 Task: Add Sprouts Veggie Straws to the cart.
Action: Mouse moved to (240, 208)
Screenshot: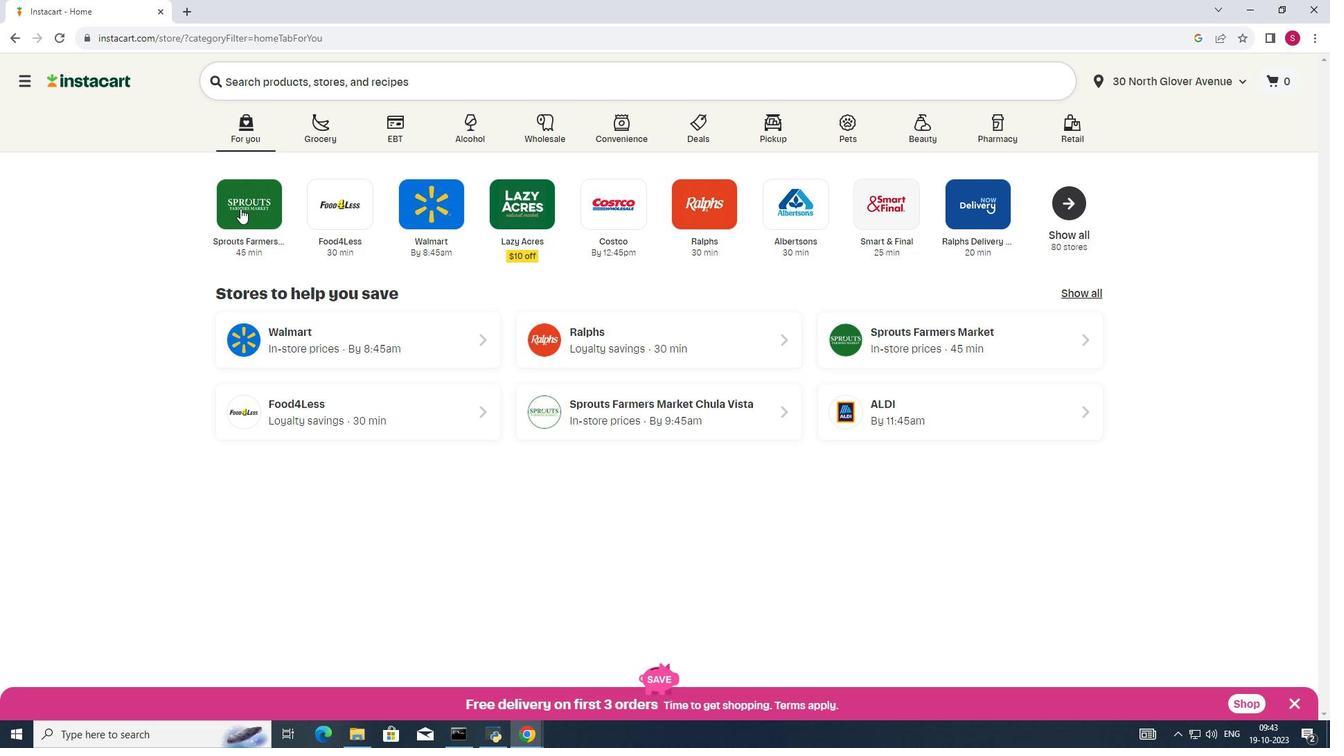 
Action: Mouse pressed left at (240, 208)
Screenshot: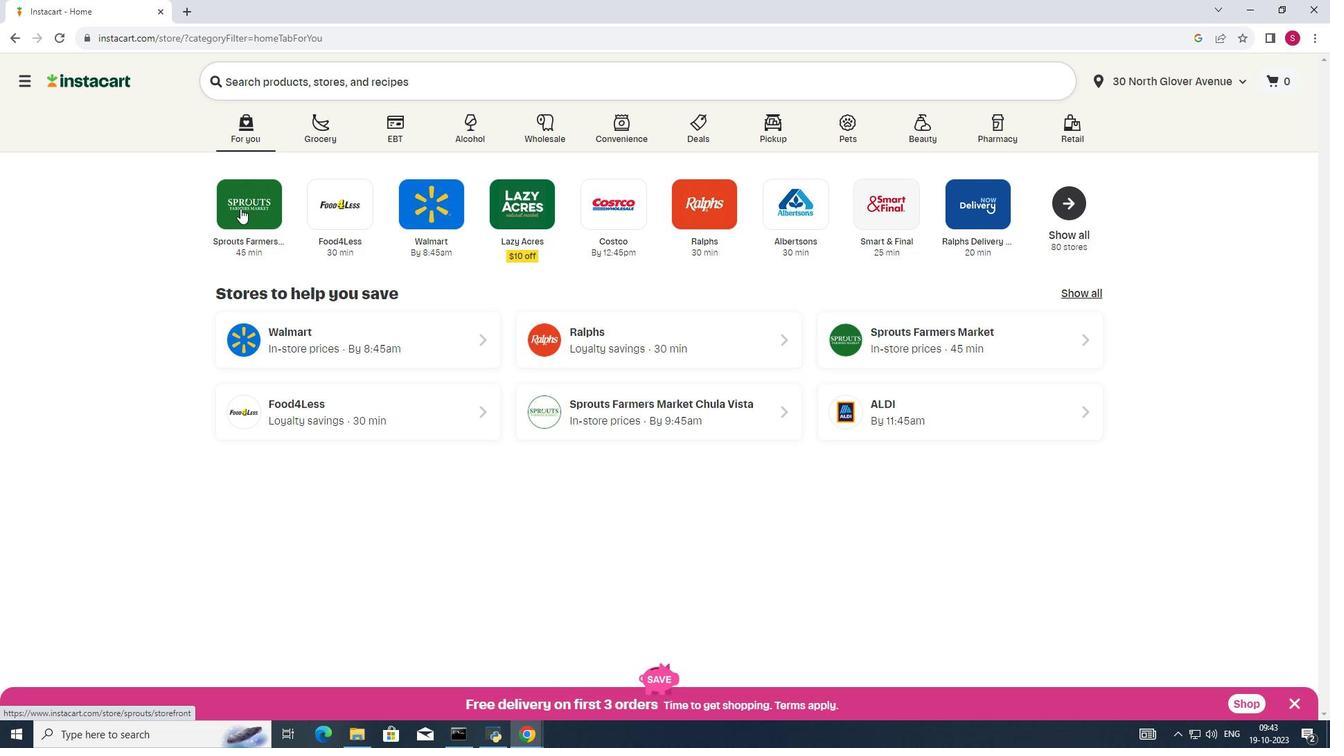
Action: Mouse moved to (77, 479)
Screenshot: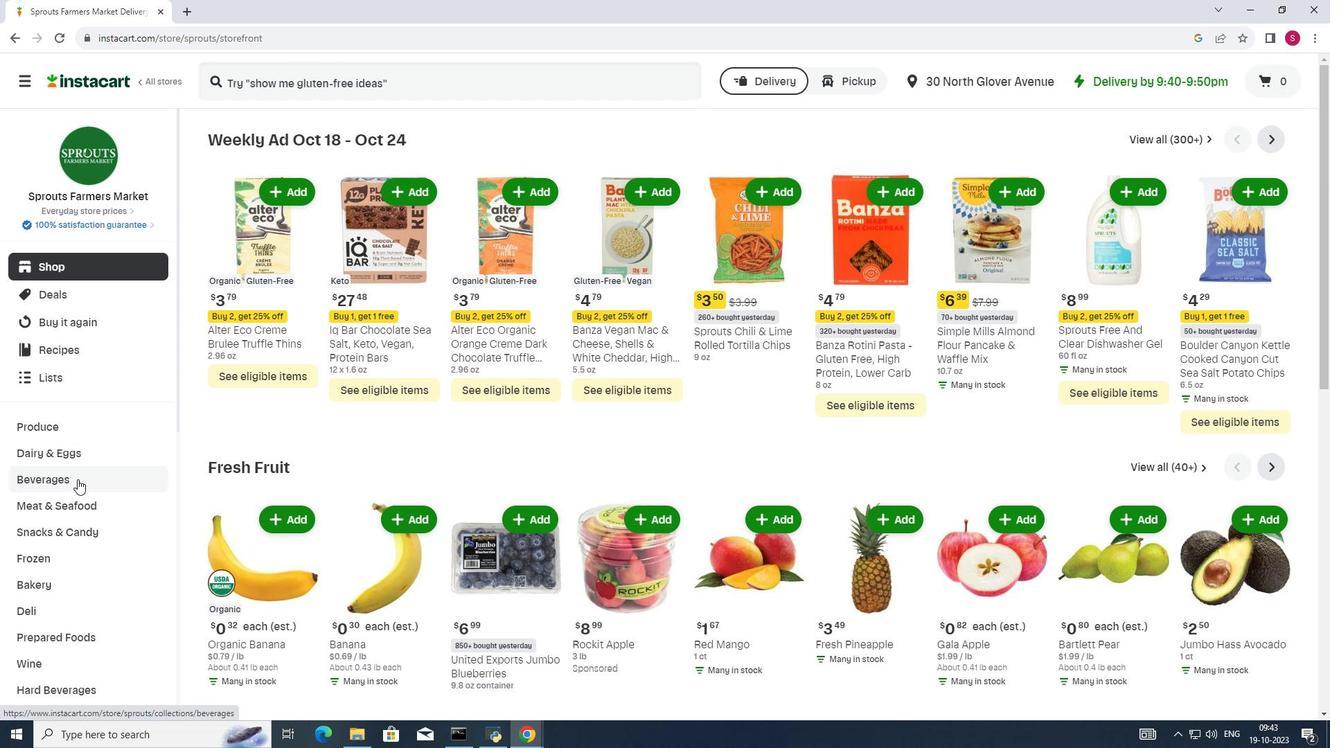 
Action: Mouse scrolled (77, 478) with delta (0, 0)
Screenshot: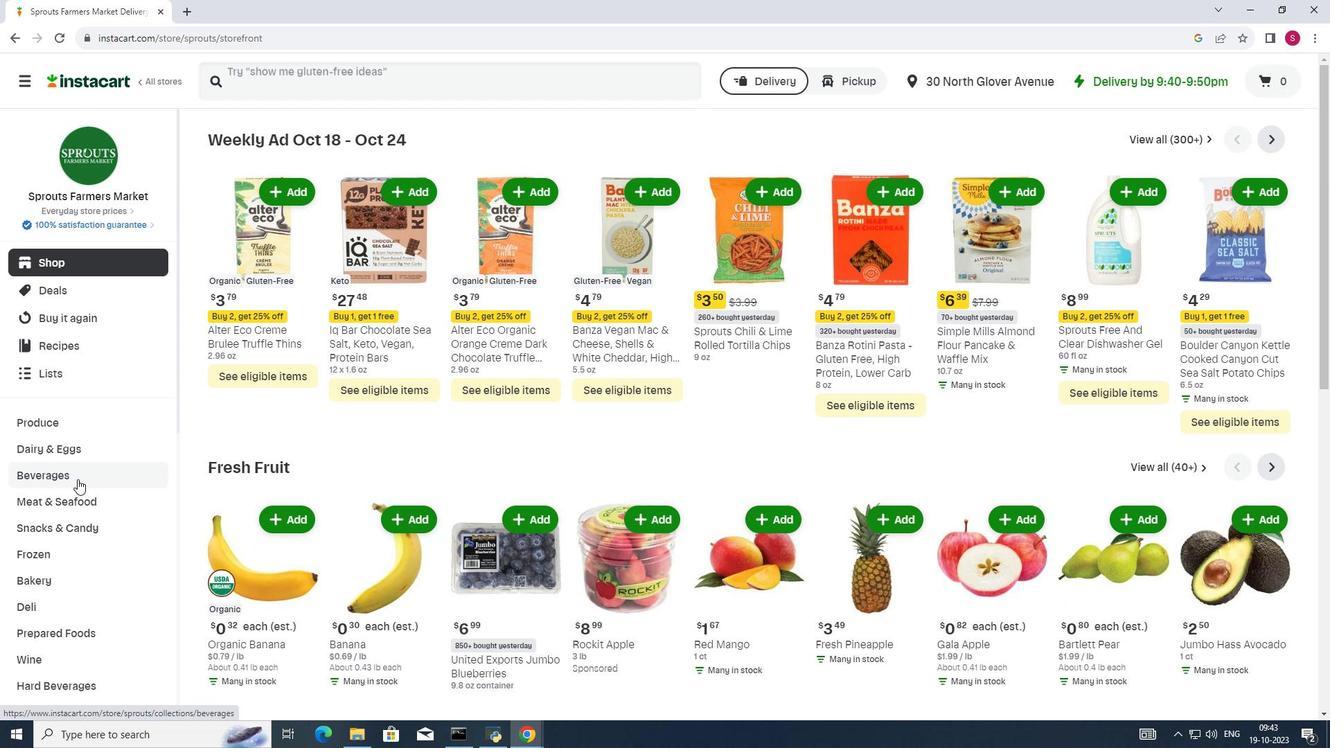 
Action: Mouse moved to (79, 480)
Screenshot: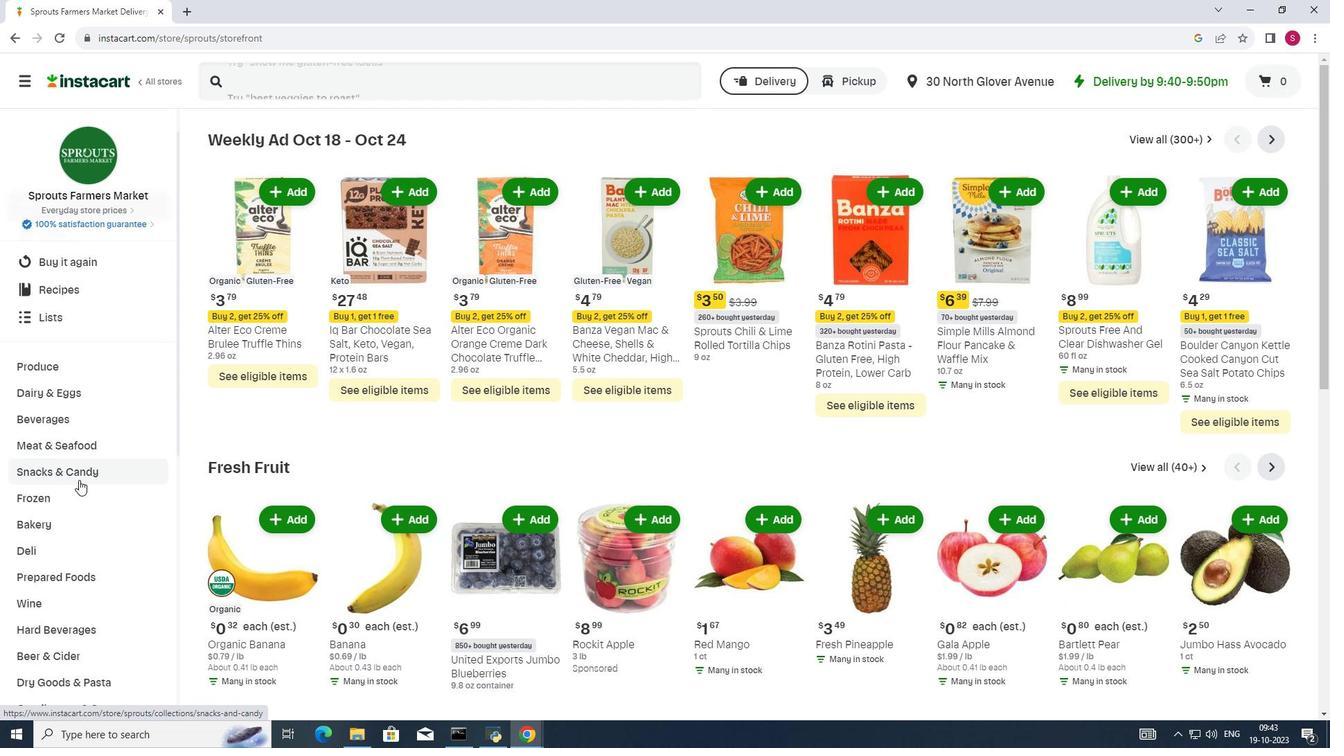 
Action: Mouse scrolled (79, 479) with delta (0, 0)
Screenshot: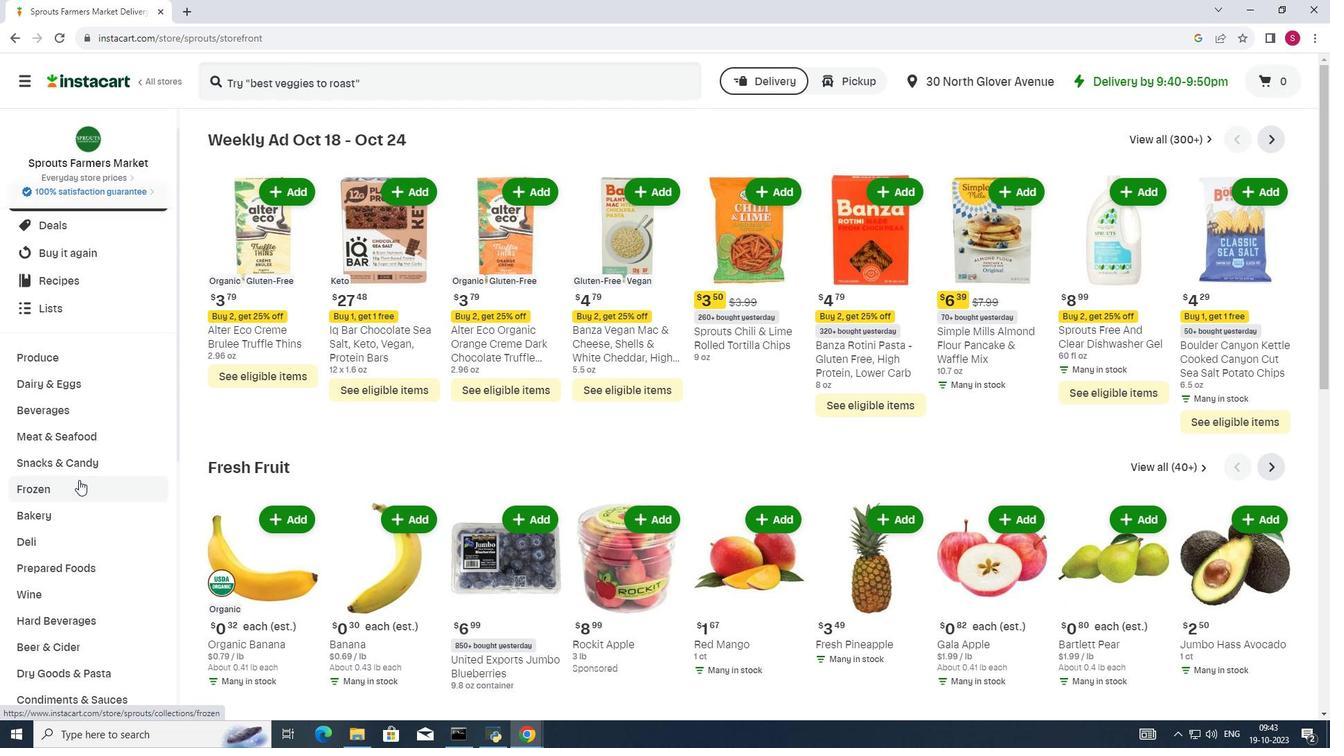 
Action: Mouse moved to (63, 381)
Screenshot: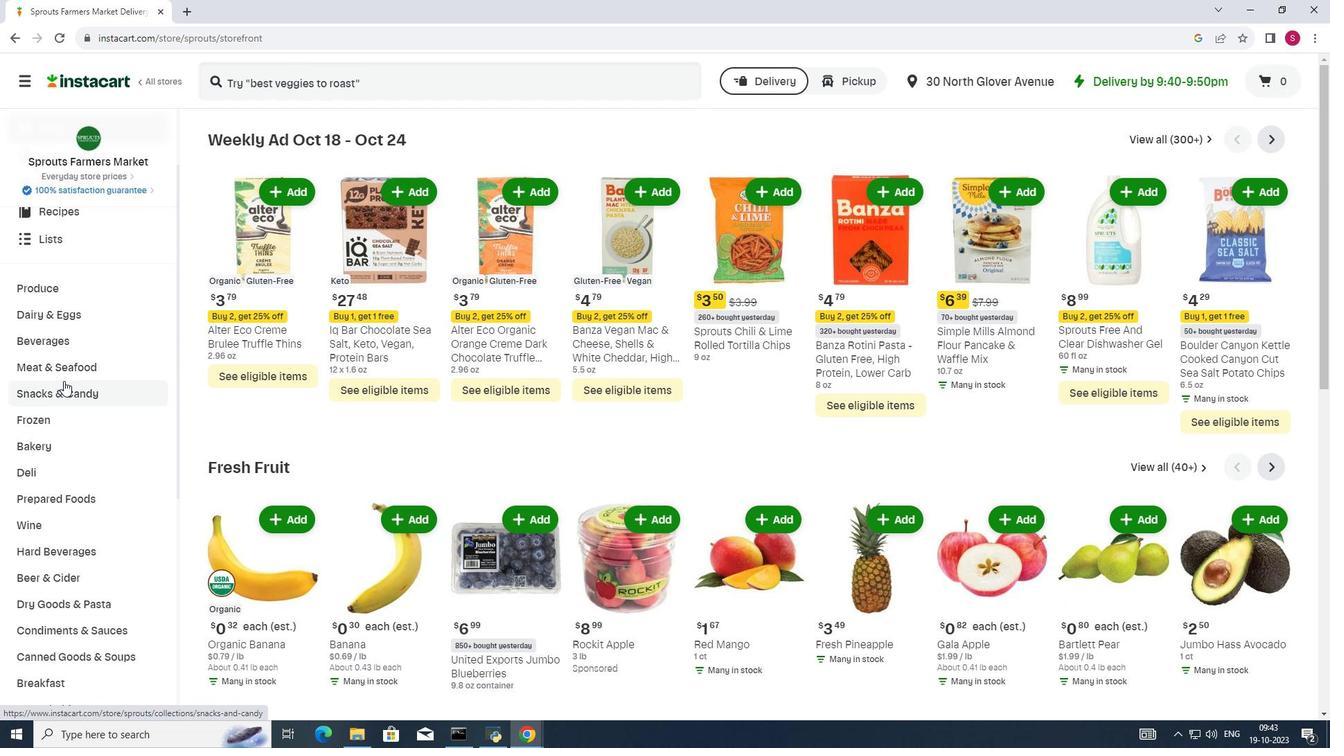 
Action: Mouse pressed left at (63, 381)
Screenshot: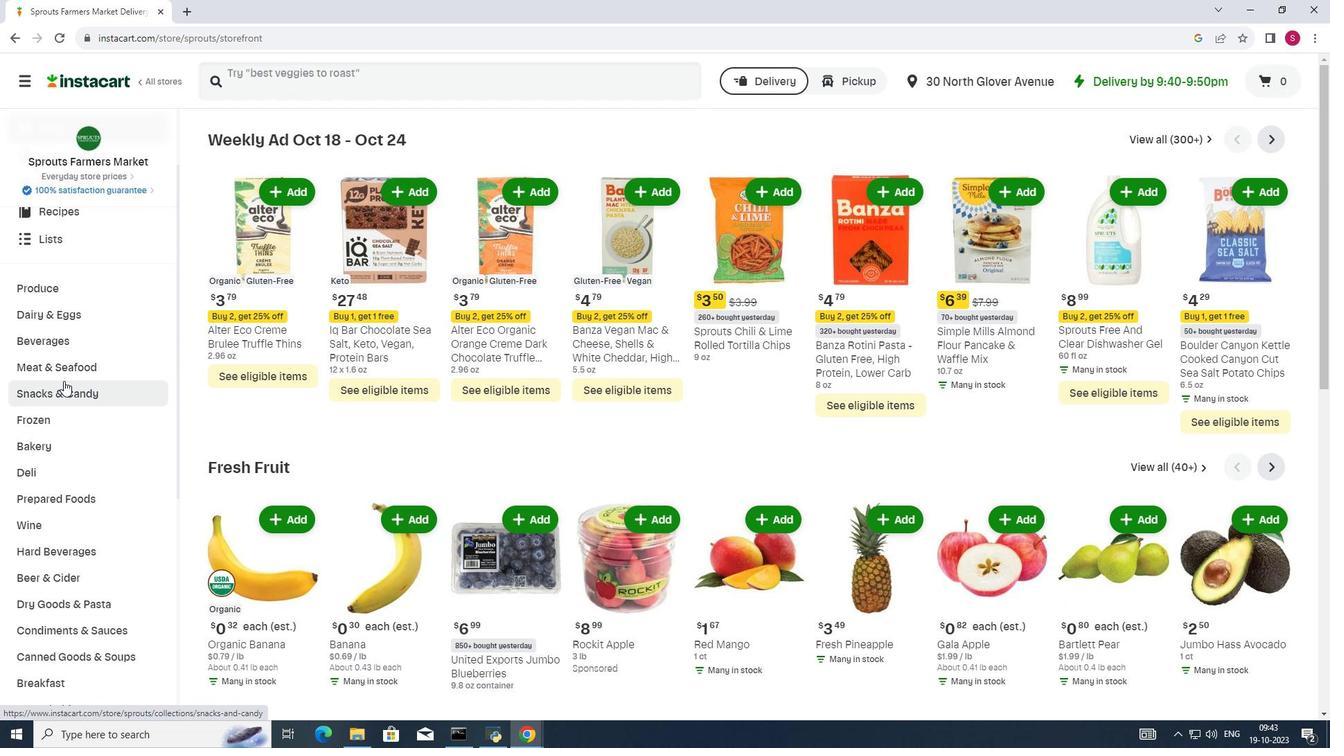 
Action: Mouse moved to (461, 170)
Screenshot: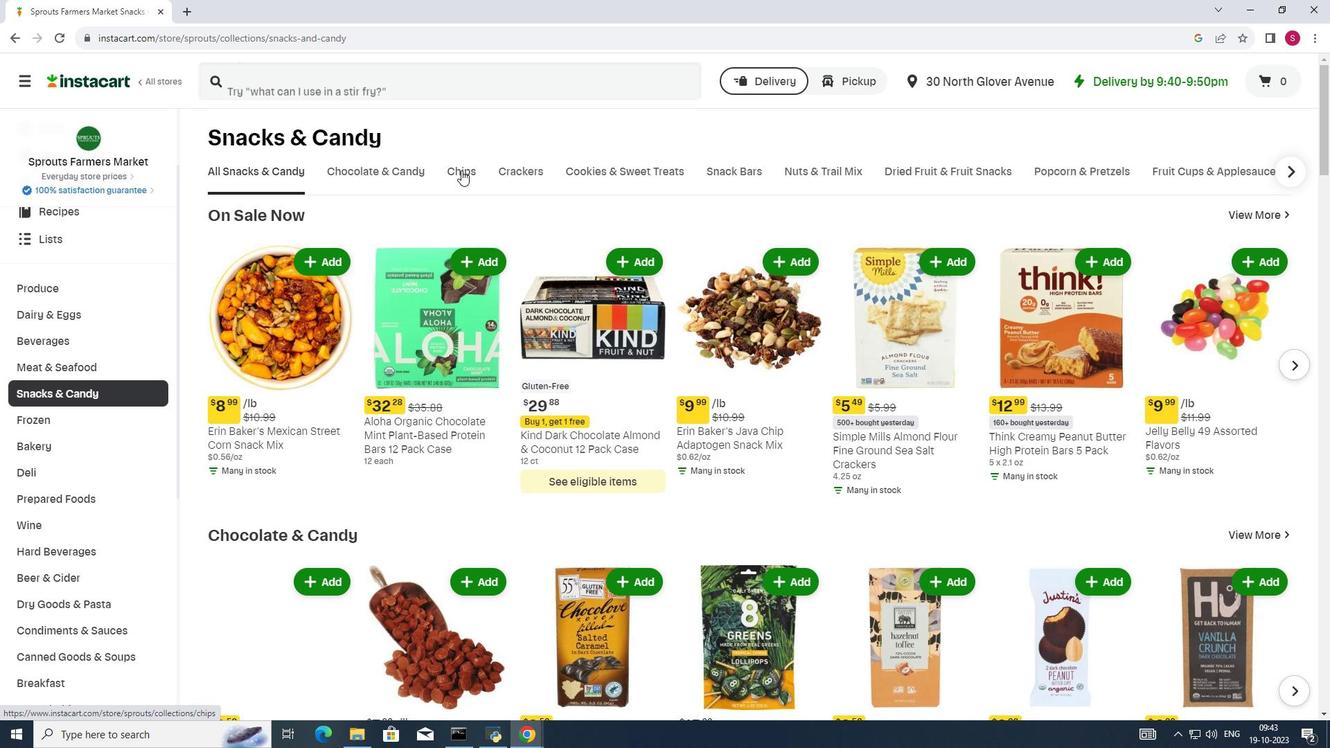 
Action: Mouse pressed left at (461, 170)
Screenshot: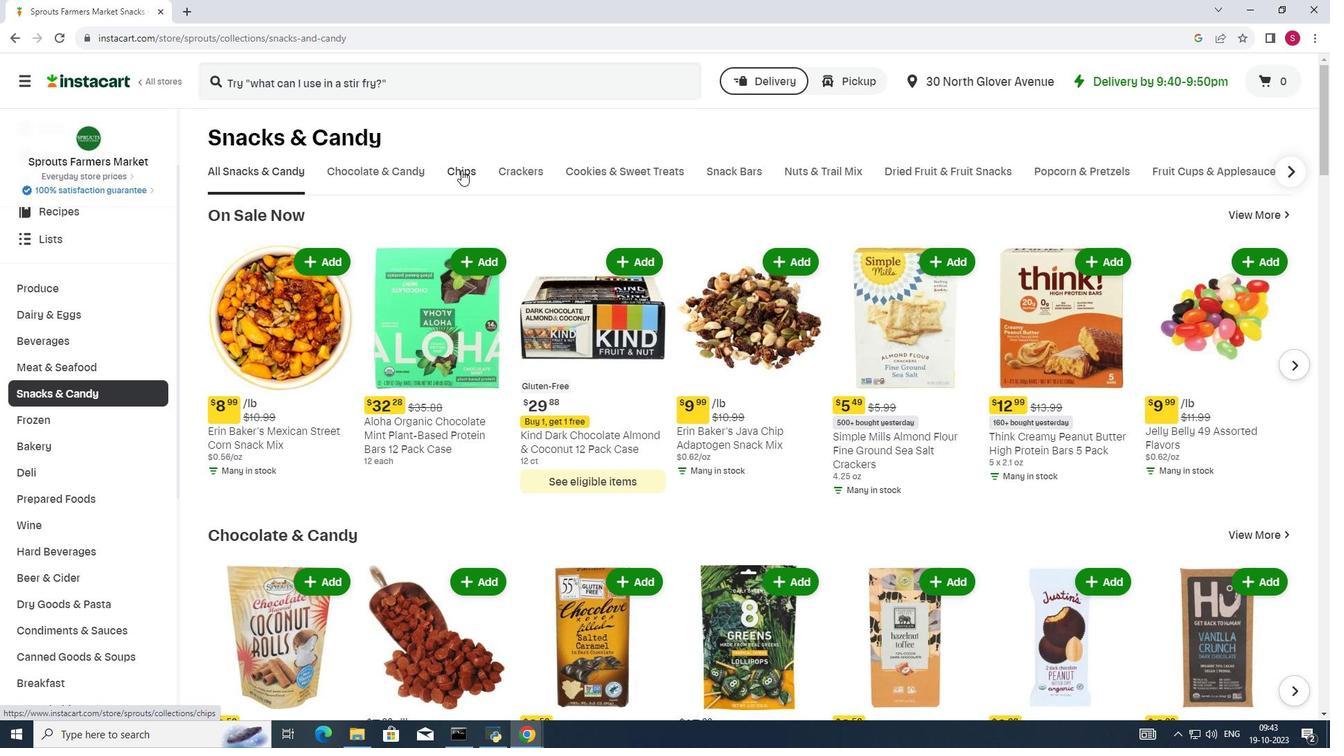 
Action: Mouse moved to (677, 228)
Screenshot: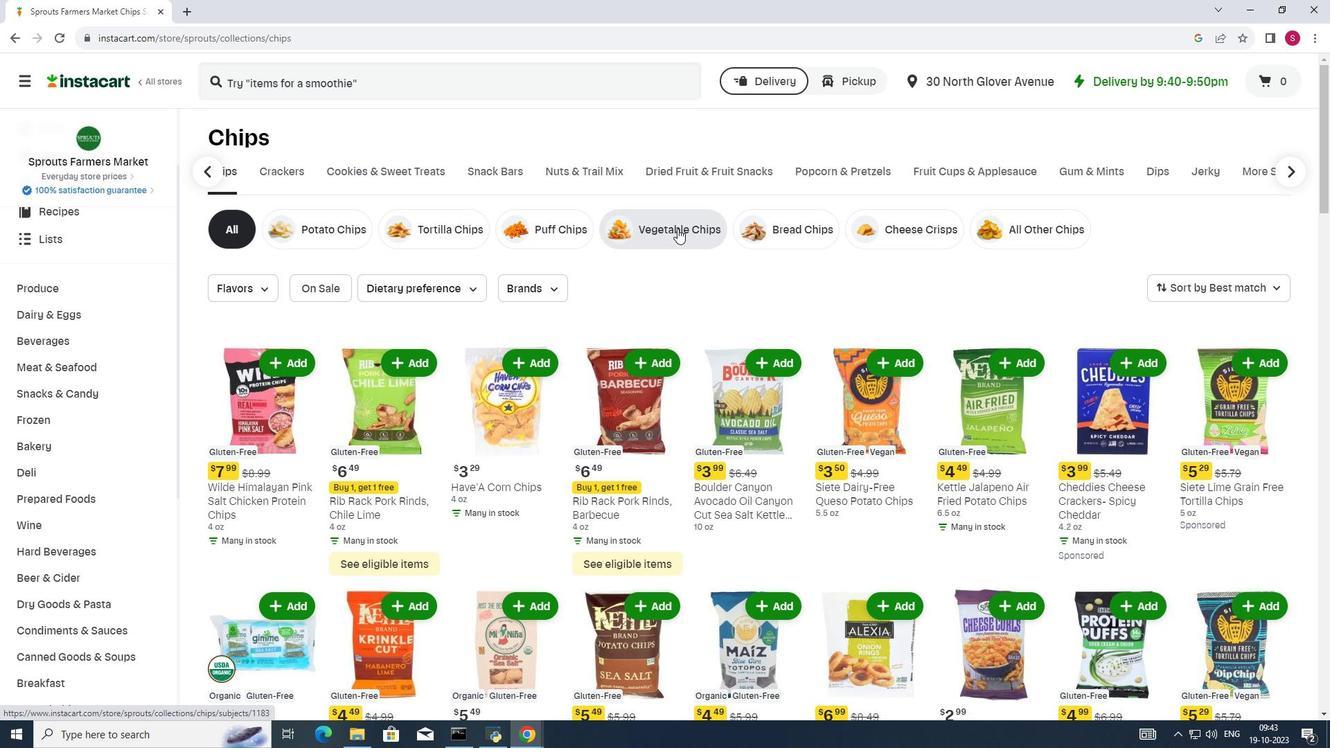 
Action: Mouse pressed left at (677, 228)
Screenshot: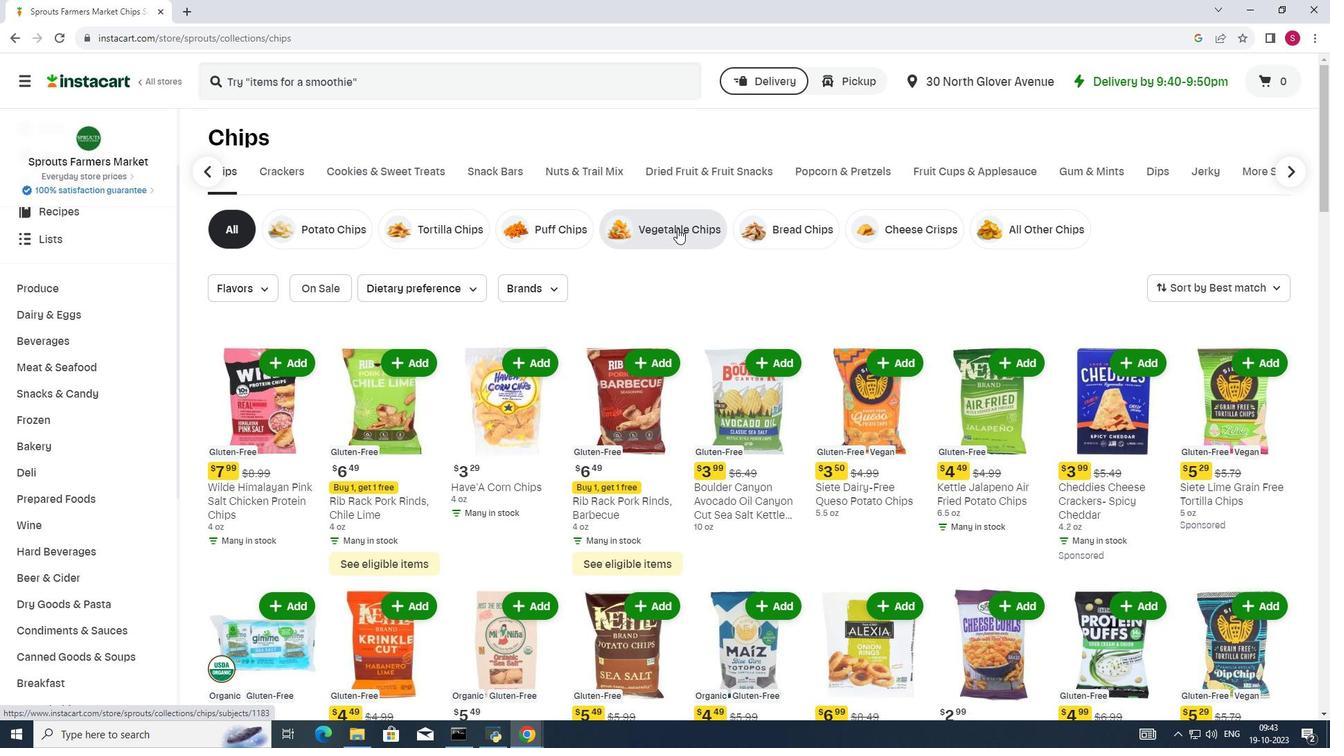
Action: Mouse moved to (719, 412)
Screenshot: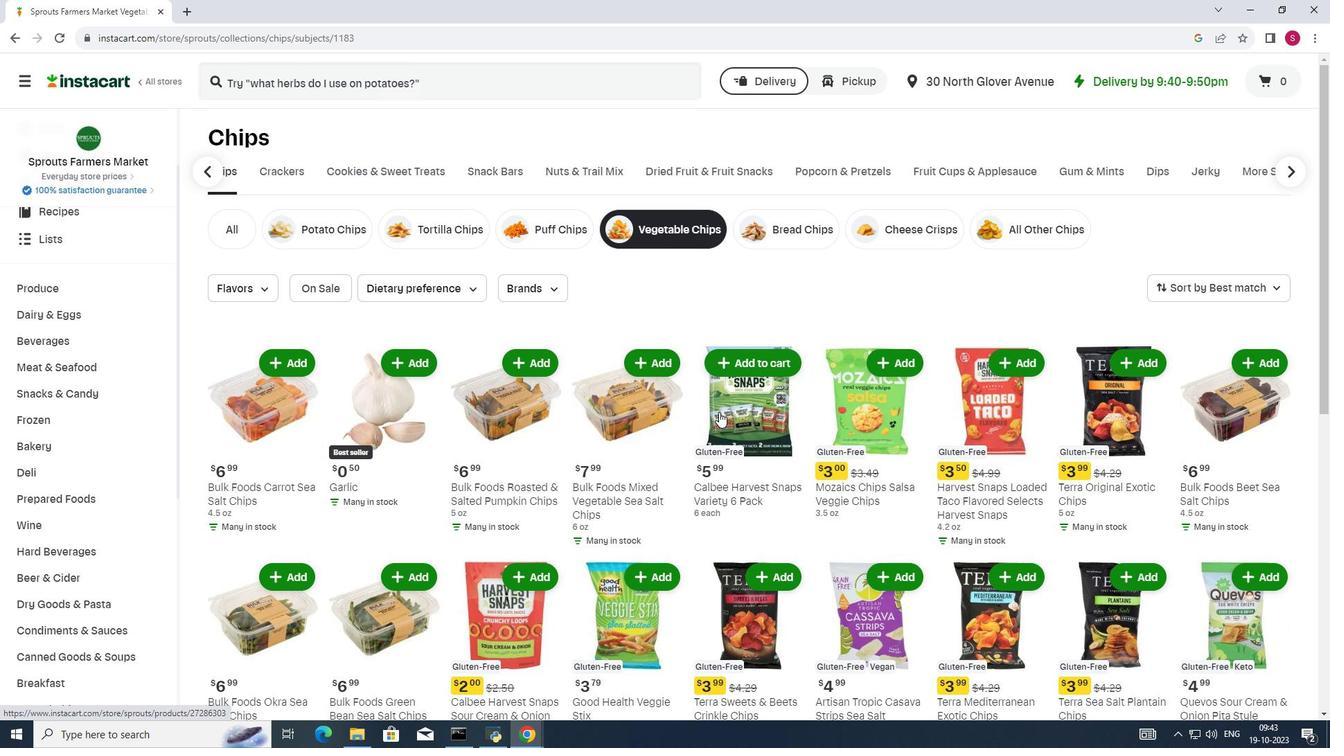 
Action: Mouse scrolled (719, 411) with delta (0, 0)
Screenshot: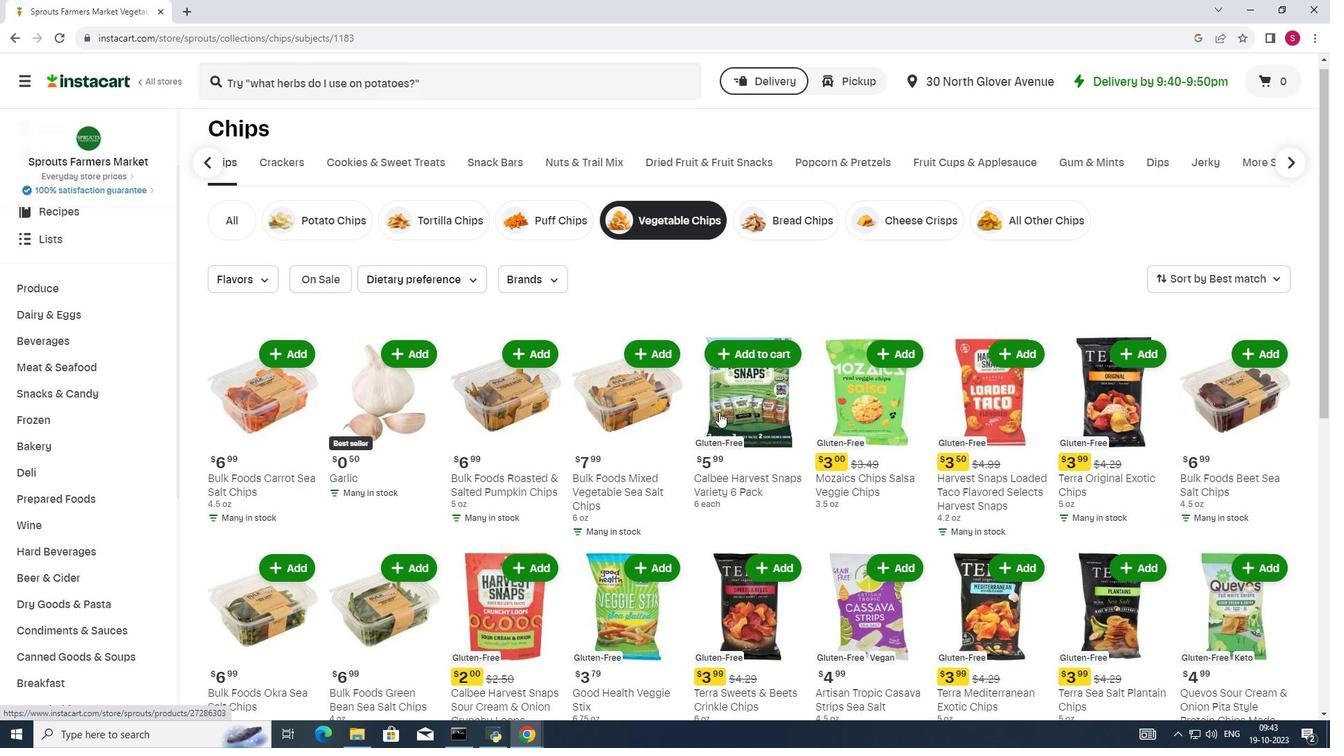 
Action: Mouse scrolled (719, 411) with delta (0, 0)
Screenshot: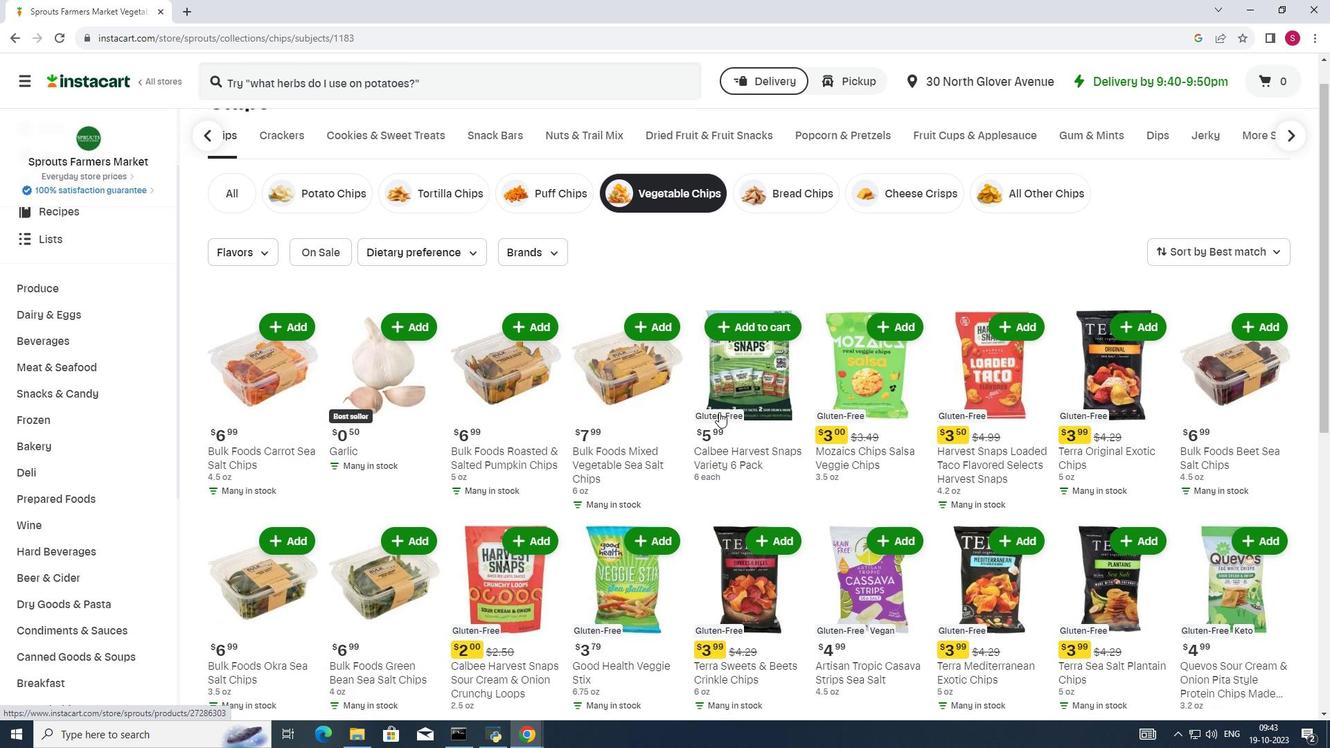 
Action: Mouse scrolled (719, 411) with delta (0, 0)
Screenshot: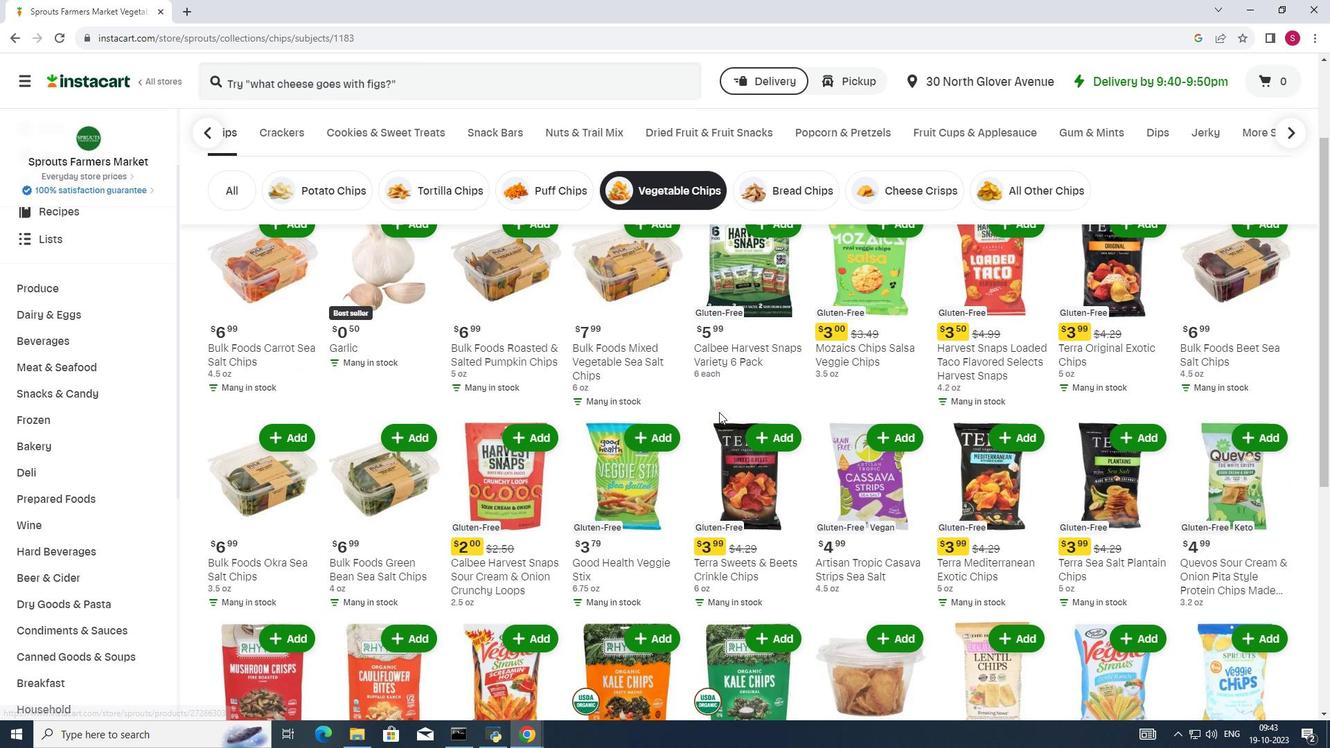 
Action: Mouse scrolled (719, 411) with delta (0, 0)
Screenshot: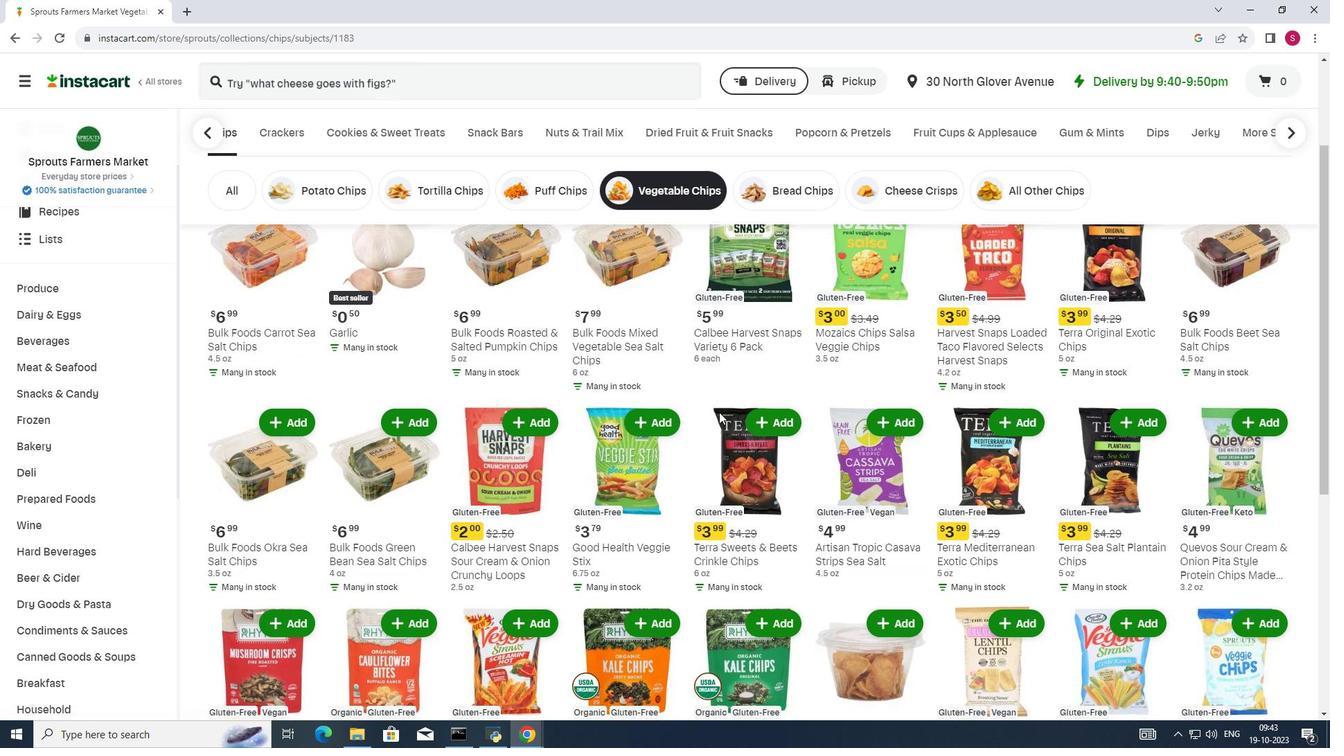 
Action: Mouse moved to (719, 410)
Screenshot: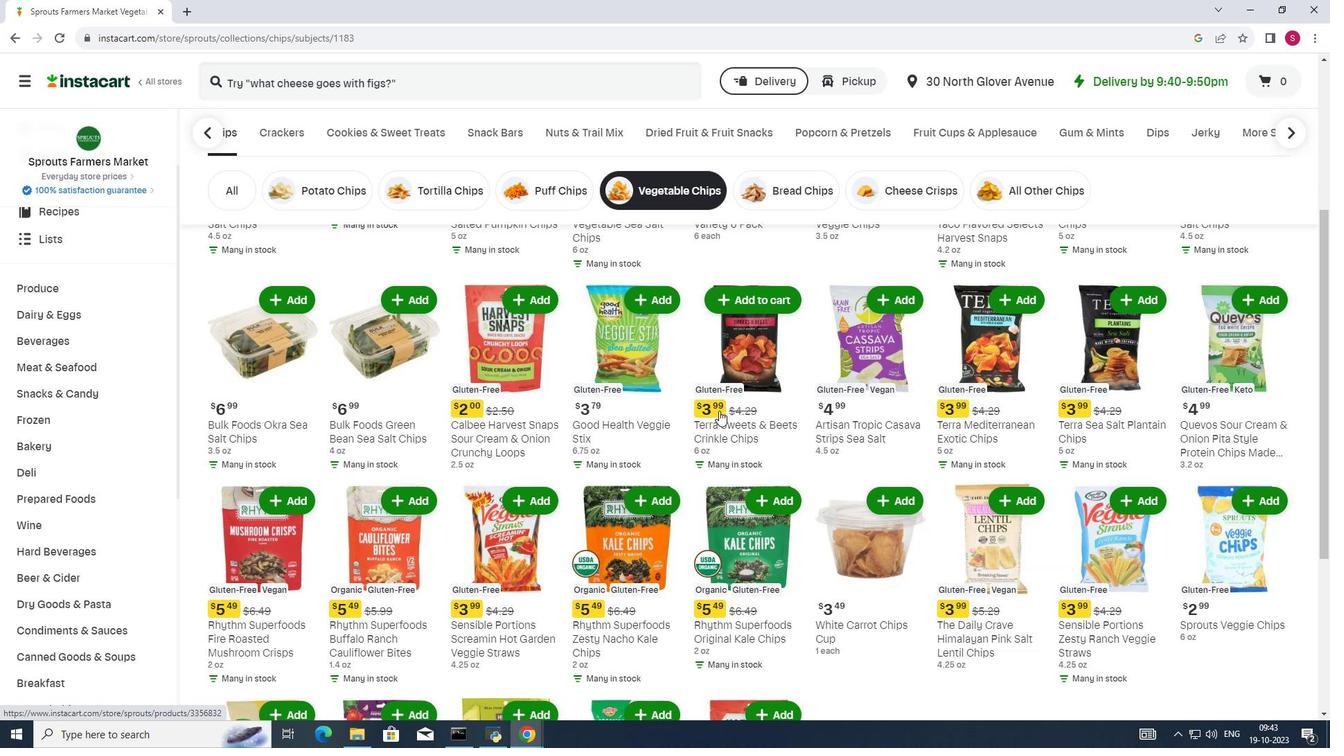 
Action: Mouse scrolled (719, 410) with delta (0, 0)
Screenshot: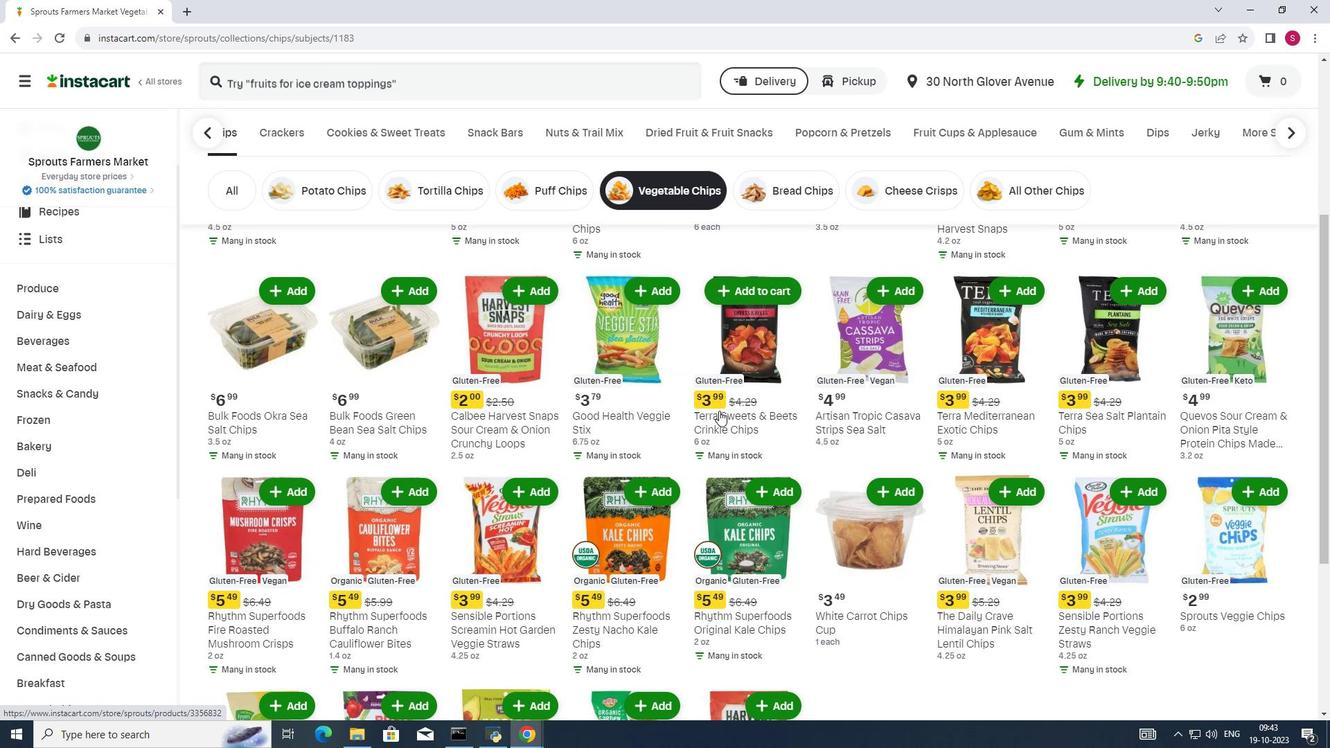 
Action: Mouse scrolled (719, 410) with delta (0, 0)
Screenshot: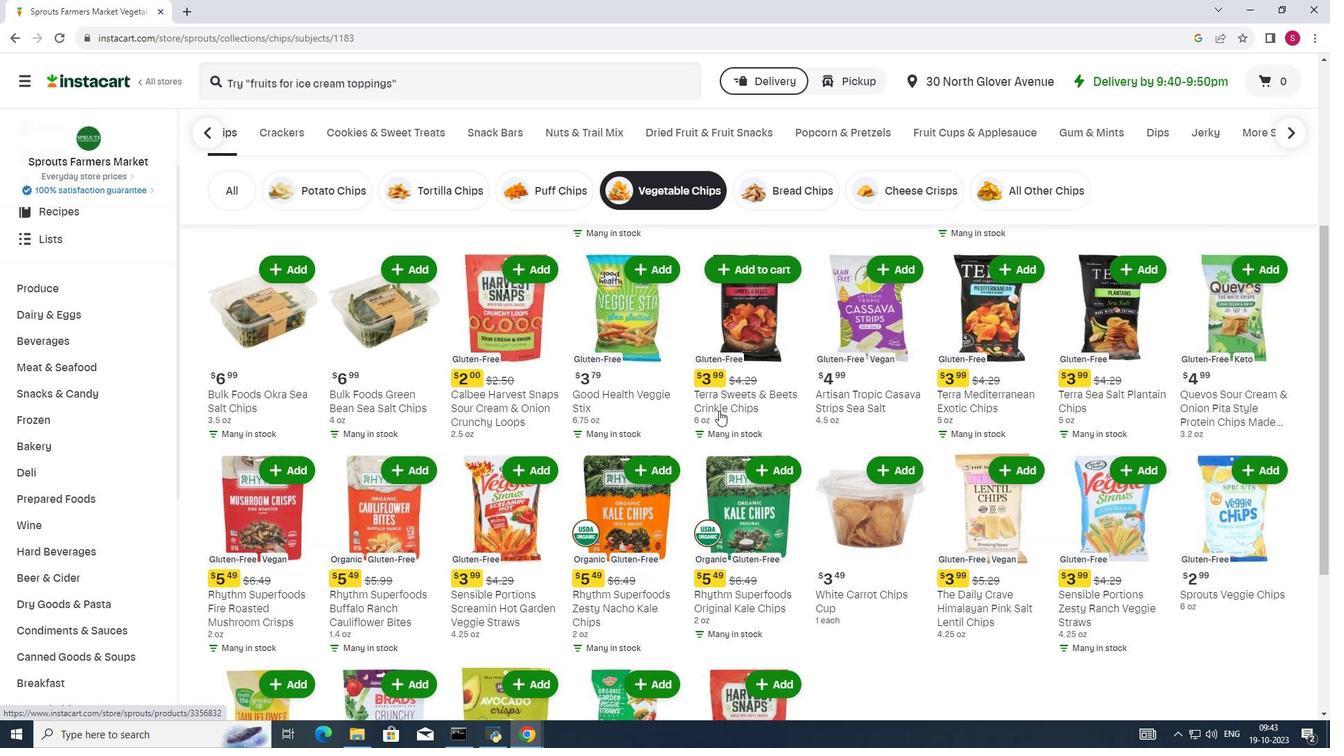 
Action: Mouse scrolled (719, 410) with delta (0, 0)
Screenshot: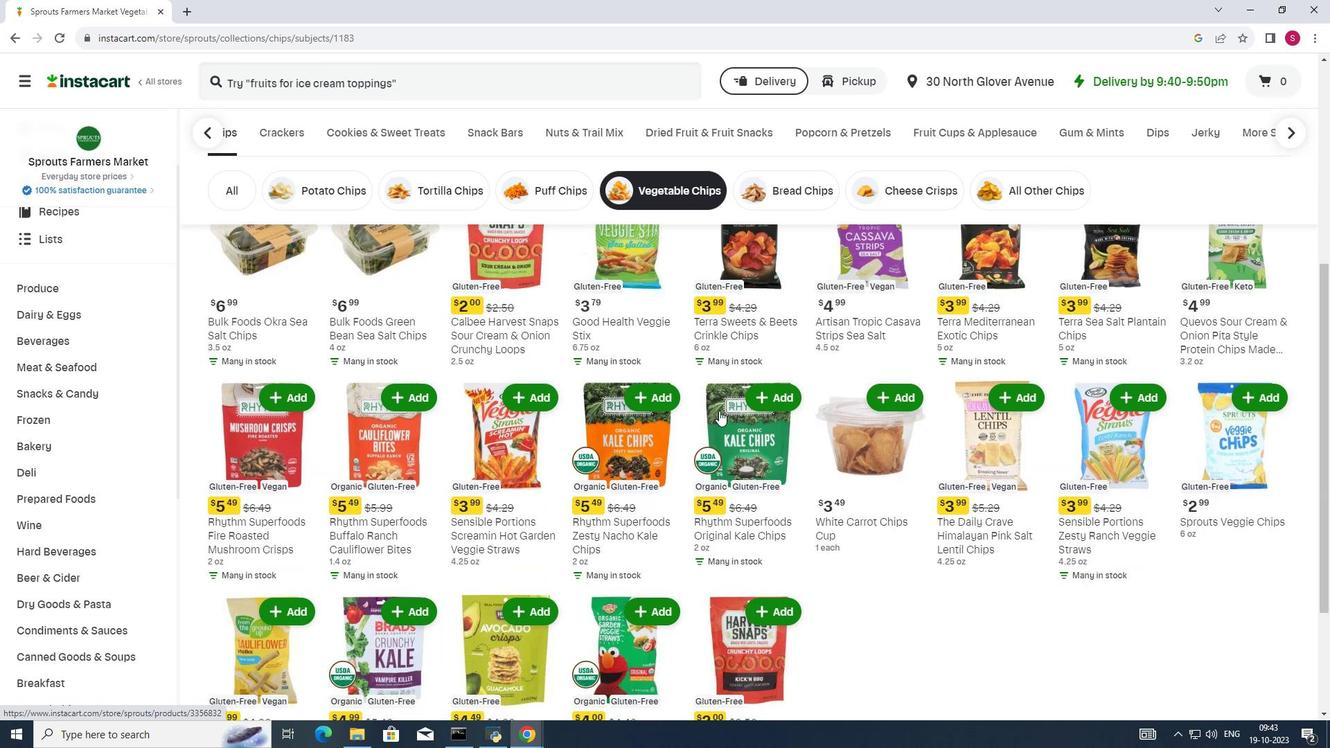 
Action: Mouse moved to (719, 410)
Screenshot: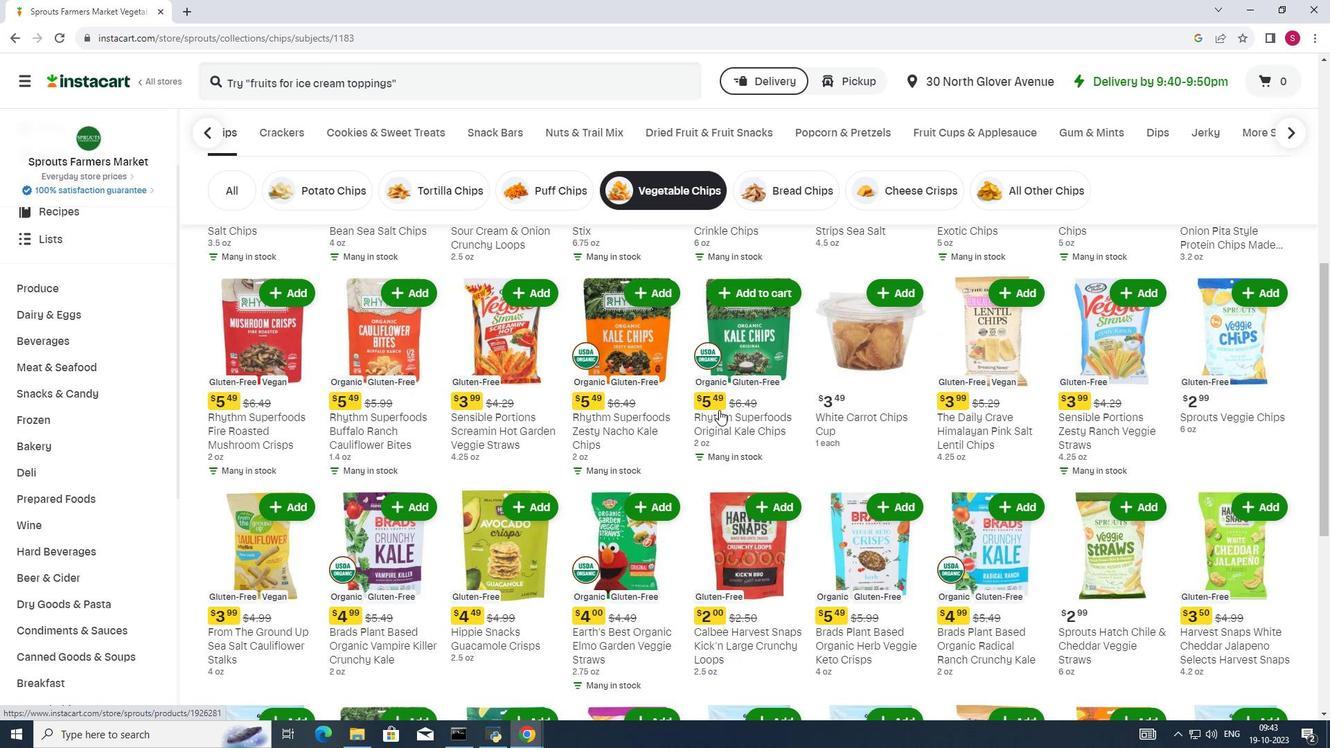 
Action: Mouse scrolled (719, 409) with delta (0, 0)
Screenshot: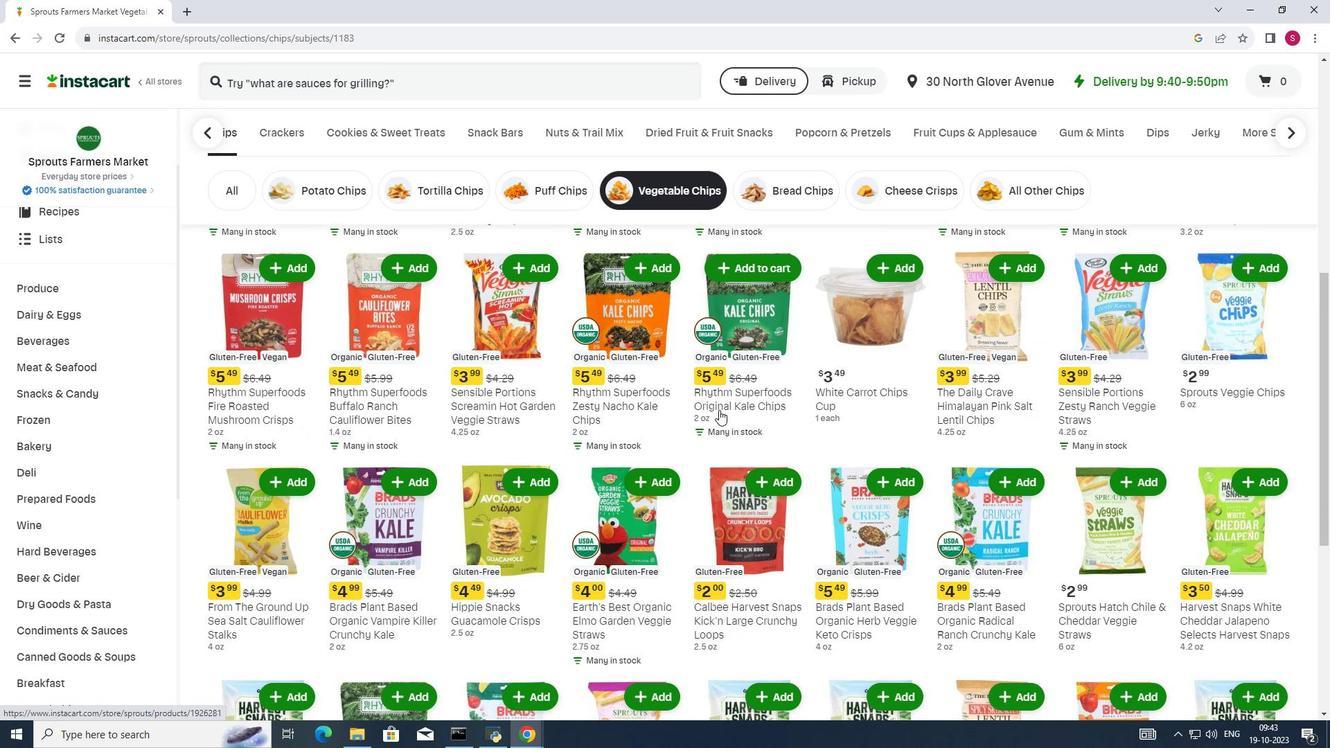 
Action: Mouse scrolled (719, 409) with delta (0, 0)
Screenshot: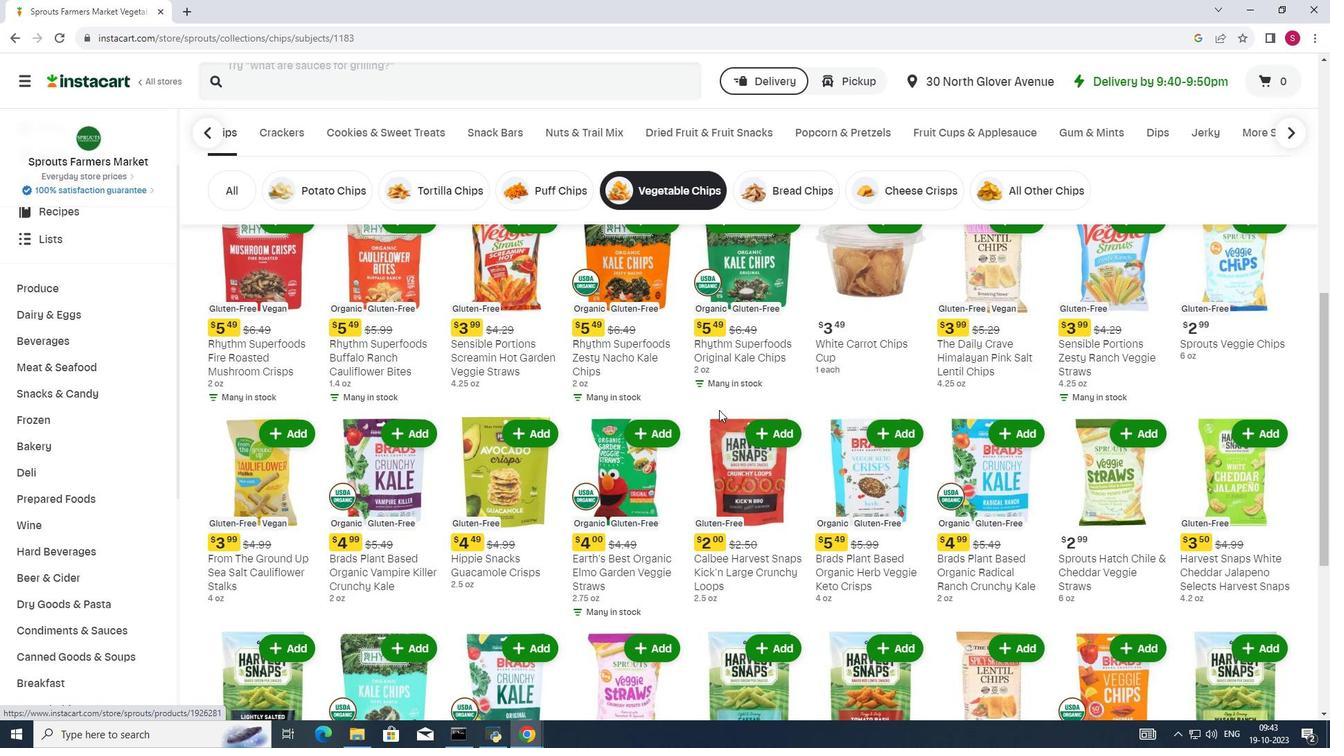 
Action: Mouse scrolled (719, 409) with delta (0, 0)
Screenshot: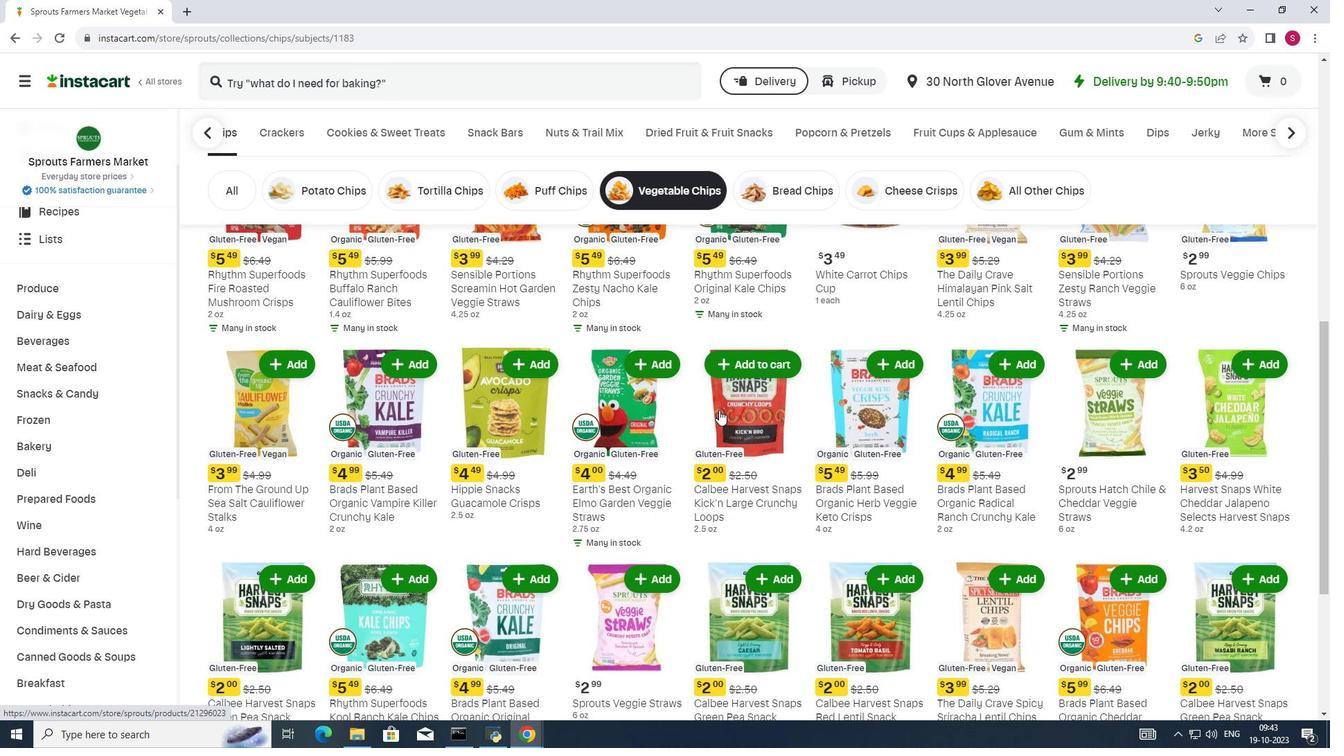 
Action: Mouse scrolled (719, 409) with delta (0, 0)
Screenshot: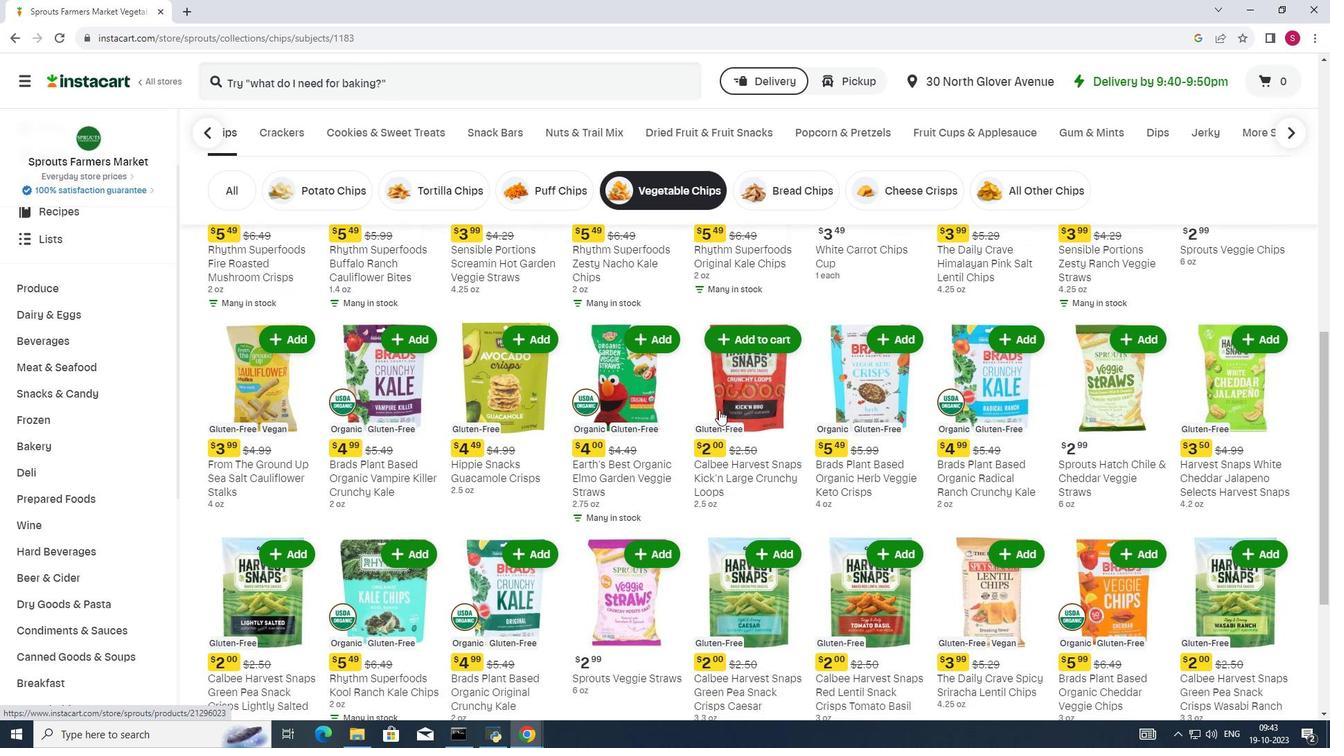 
Action: Mouse moved to (634, 443)
Screenshot: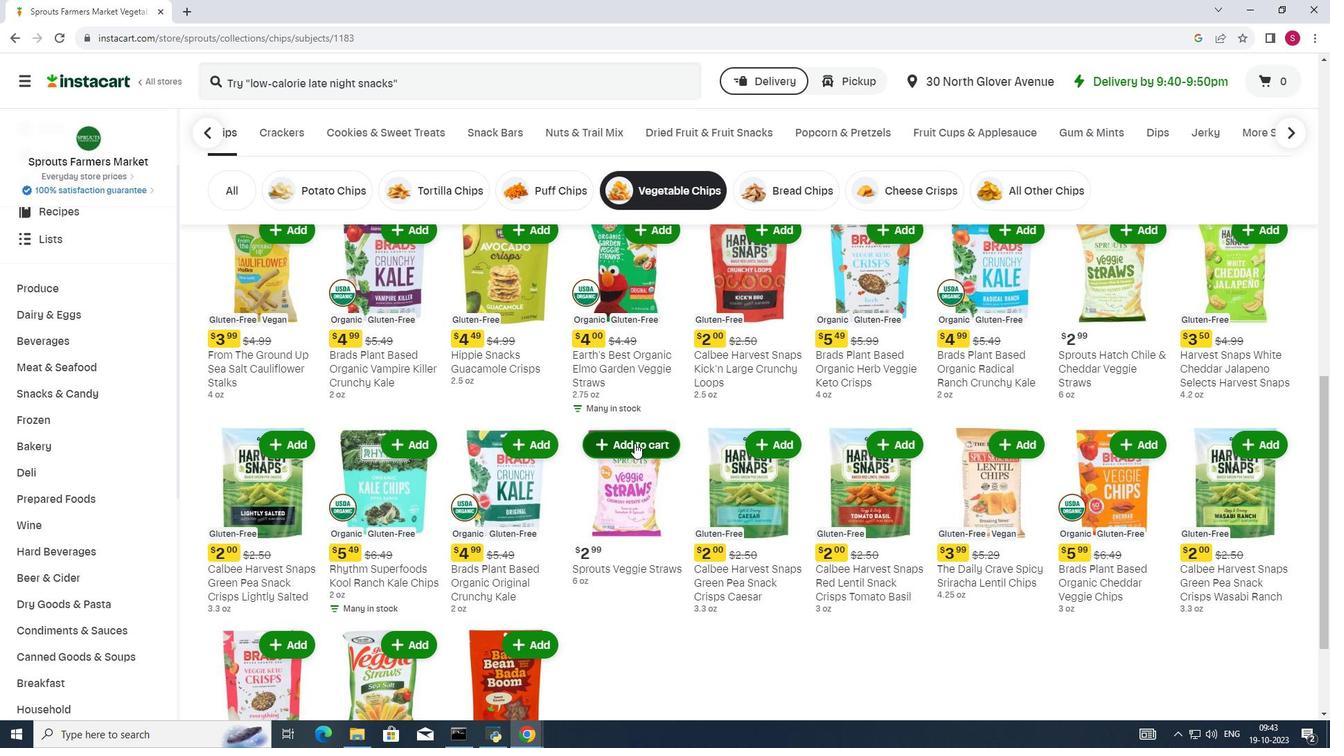 
Action: Mouse pressed left at (634, 443)
Screenshot: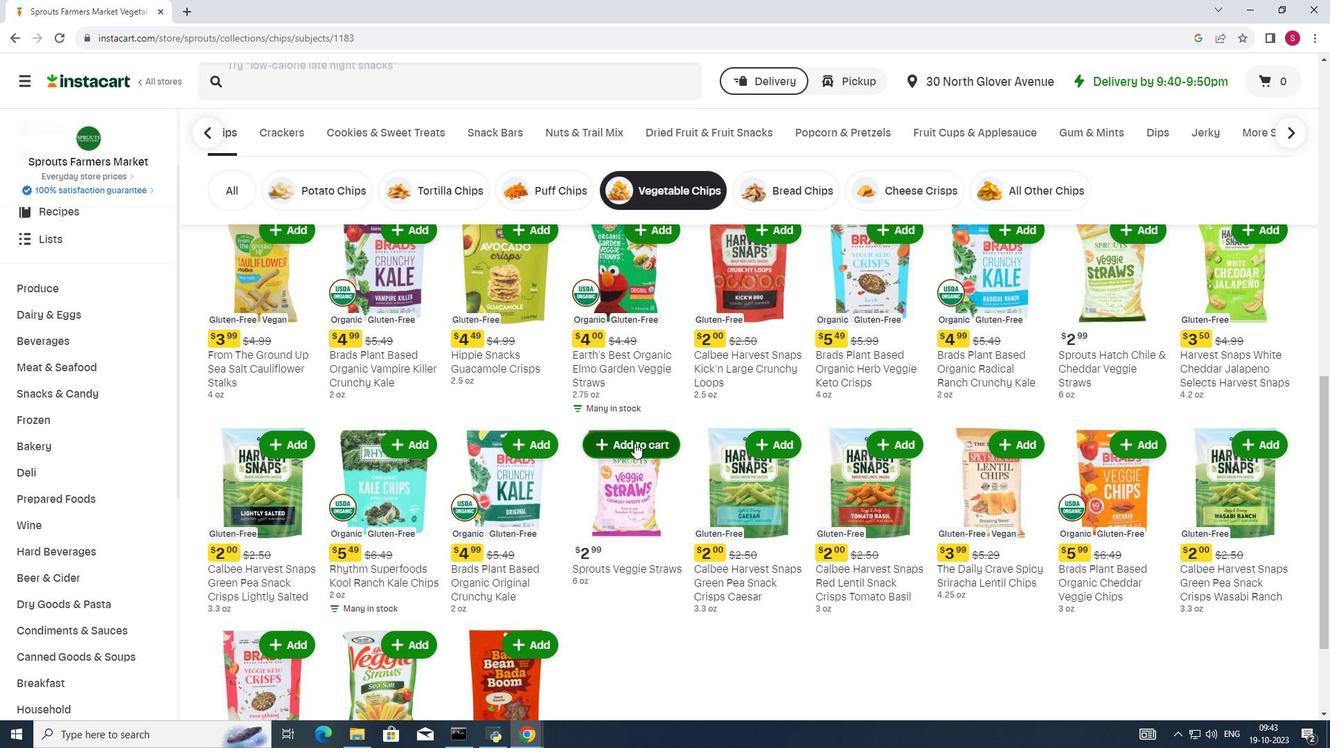 
Action: Mouse moved to (606, 487)
Screenshot: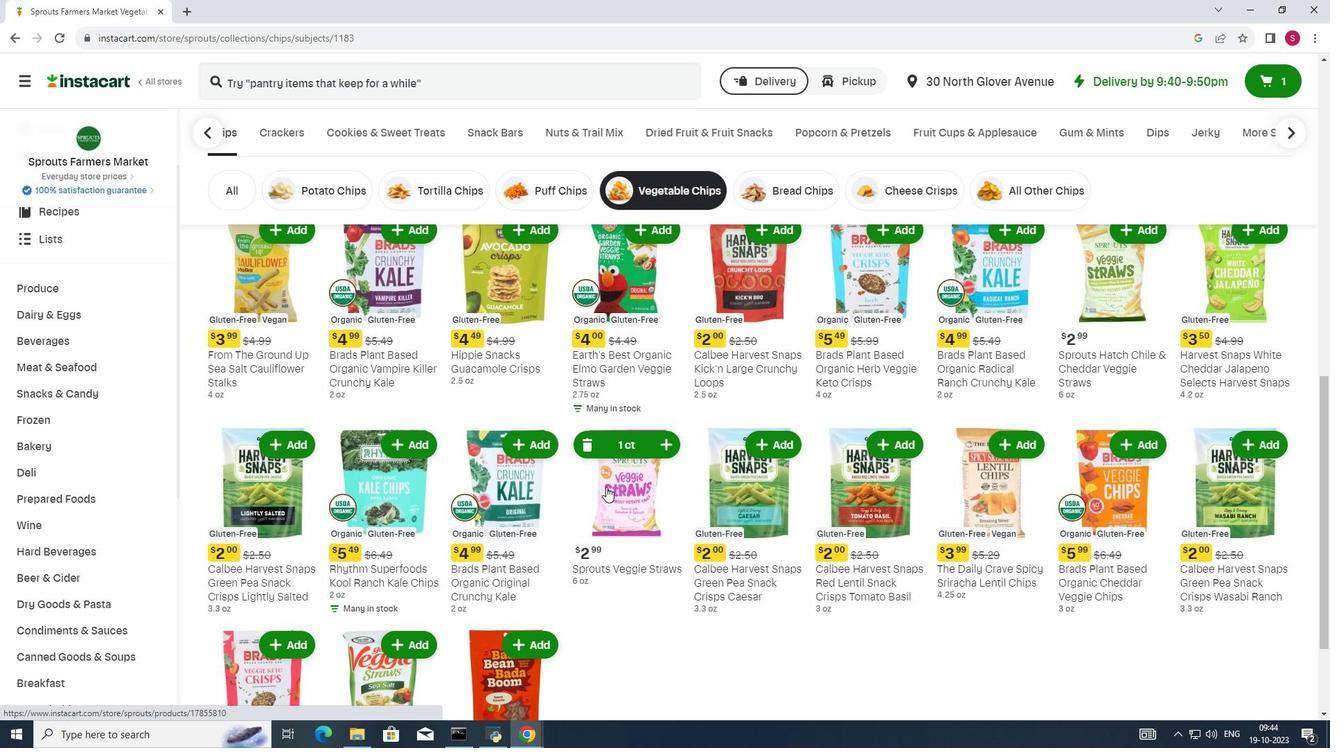 
